 Task: Add Sprouts Ashwagandha Powder Cap to the cart.
Action: Mouse pressed left at (19, 88)
Screenshot: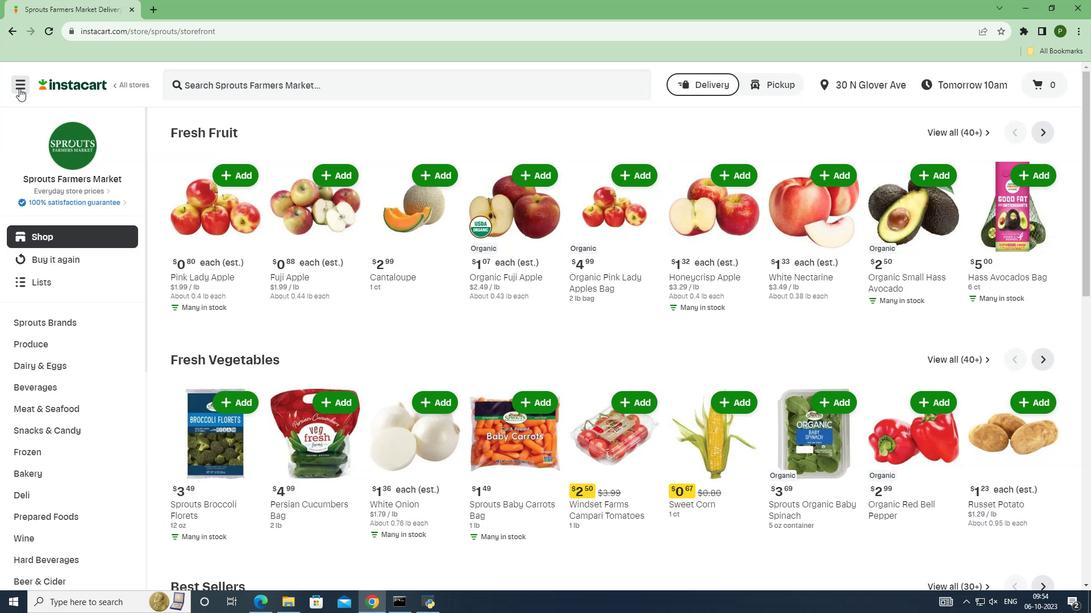 
Action: Mouse moved to (49, 300)
Screenshot: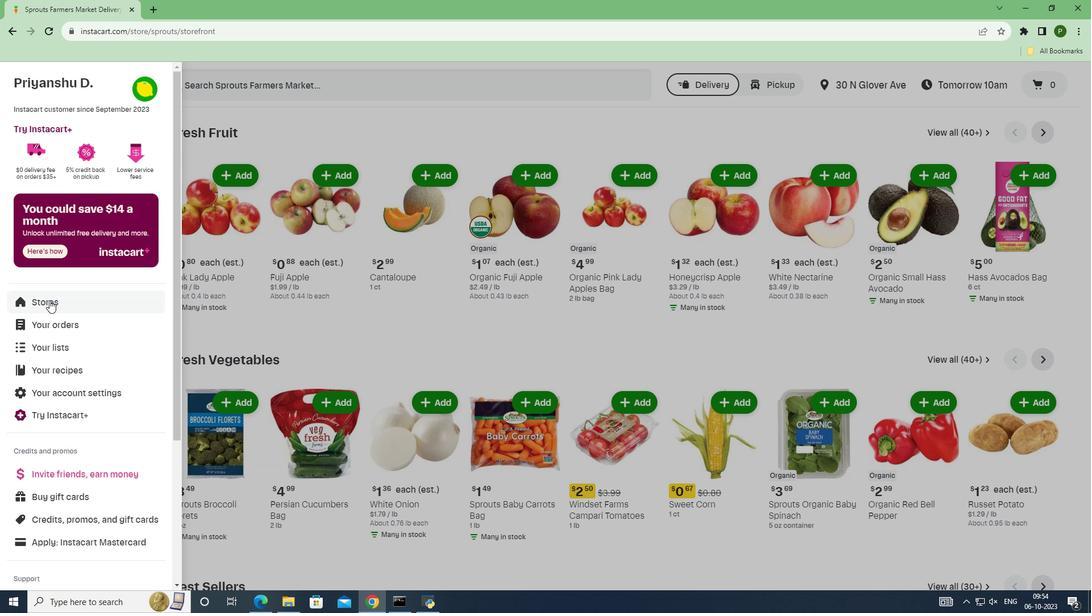 
Action: Mouse pressed left at (49, 300)
Screenshot: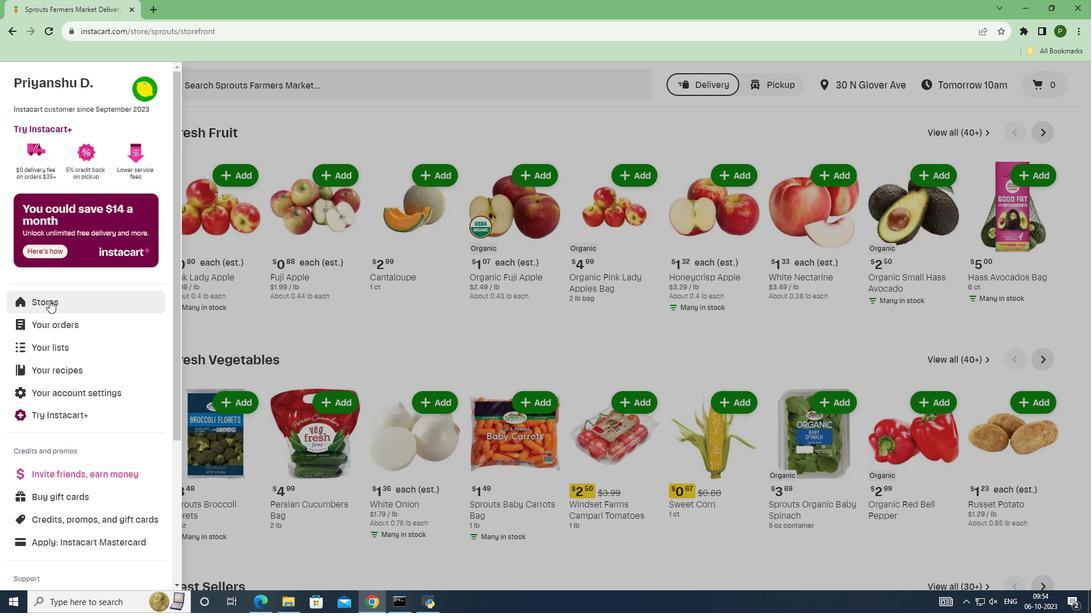 
Action: Mouse moved to (264, 135)
Screenshot: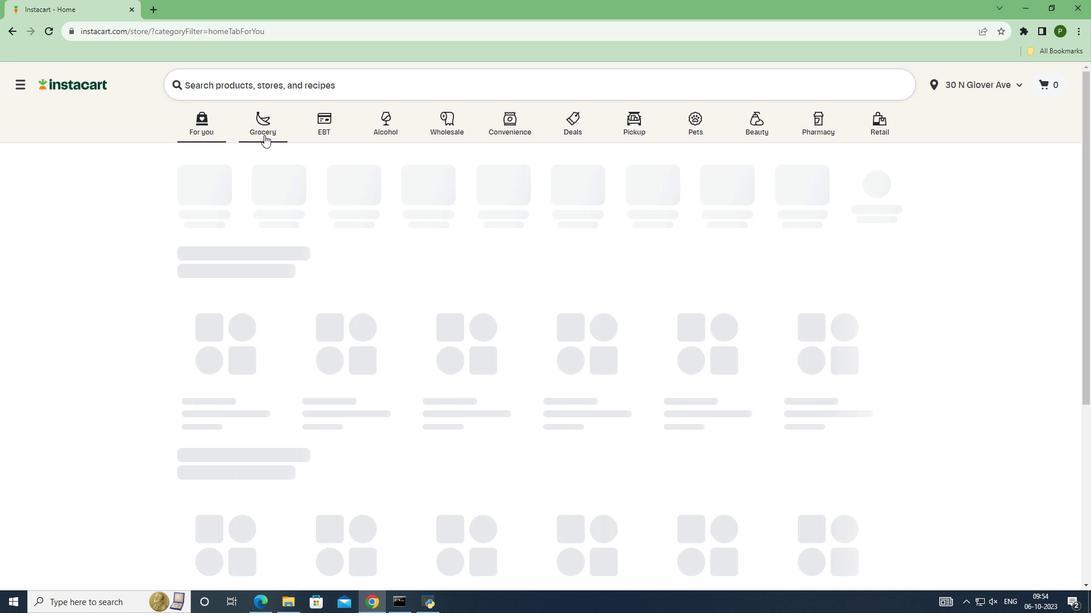 
Action: Mouse pressed left at (264, 135)
Screenshot: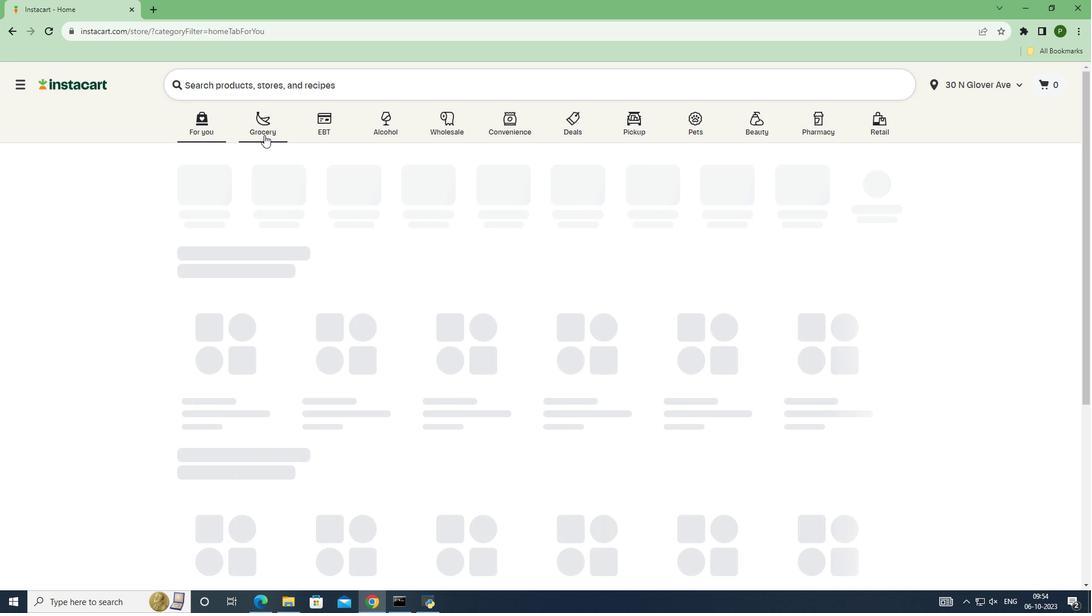 
Action: Mouse moved to (695, 255)
Screenshot: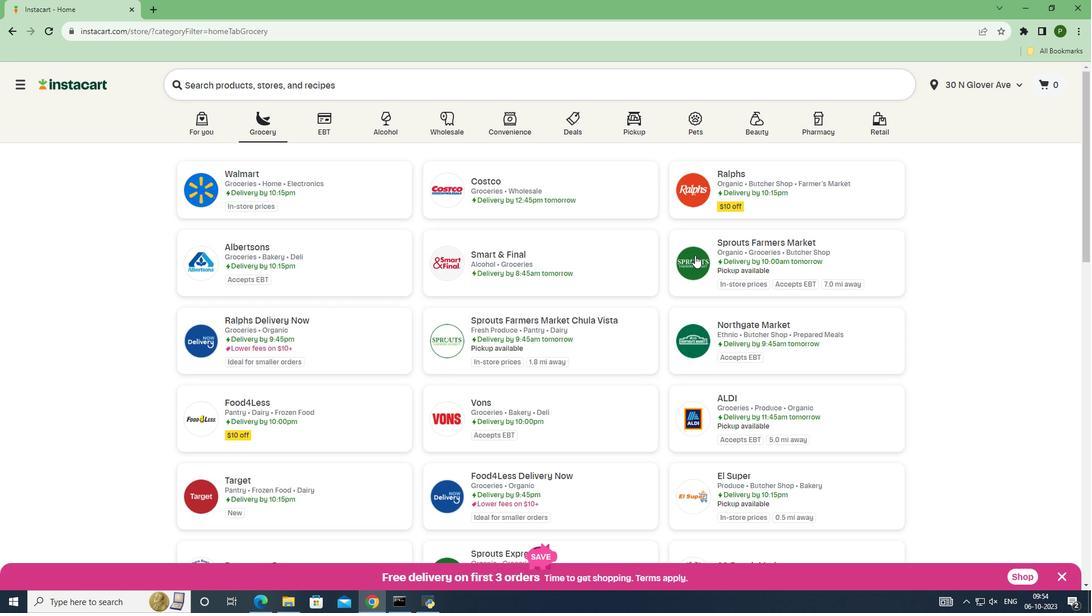 
Action: Mouse pressed left at (695, 255)
Screenshot: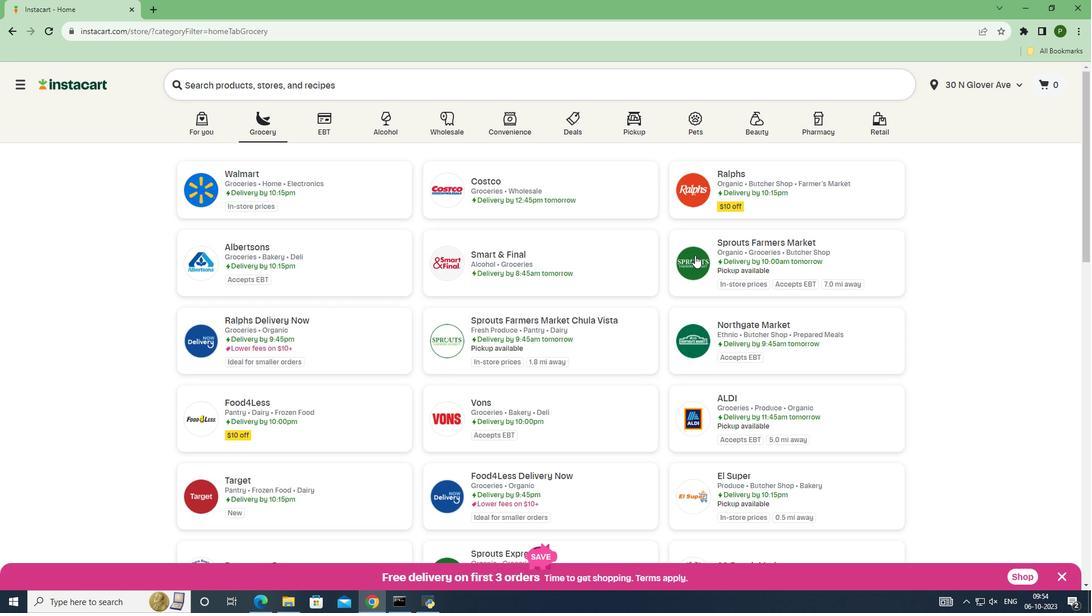 
Action: Mouse moved to (78, 328)
Screenshot: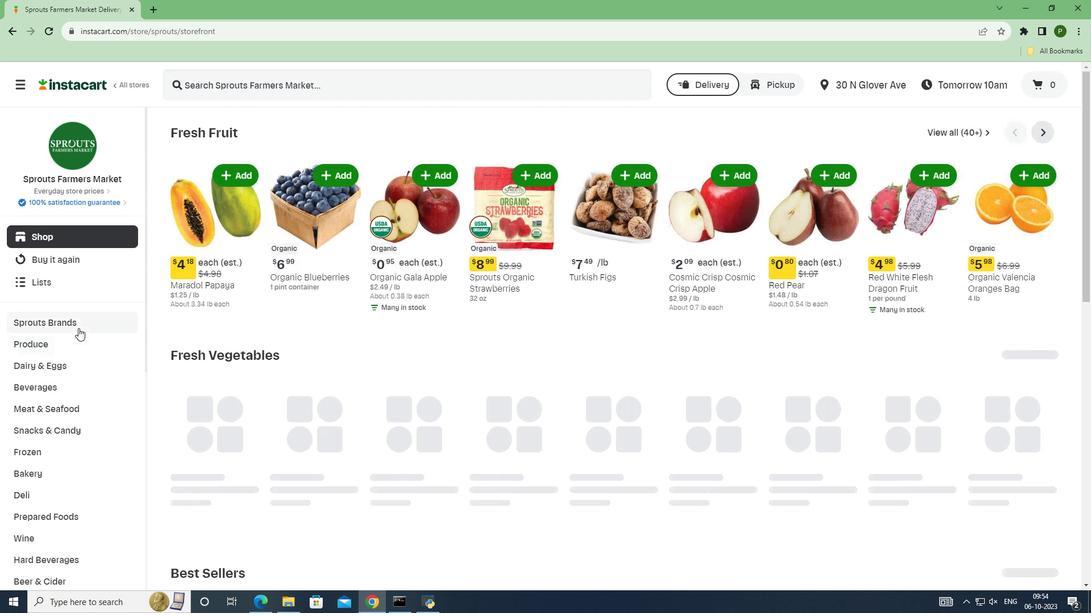 
Action: Mouse pressed left at (78, 328)
Screenshot: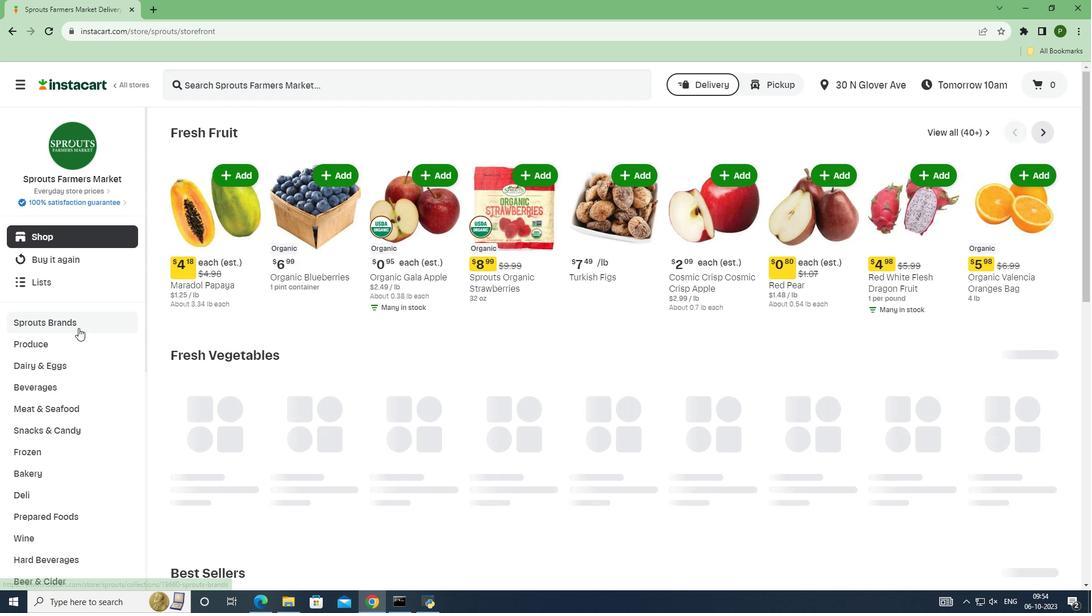 
Action: Mouse moved to (76, 470)
Screenshot: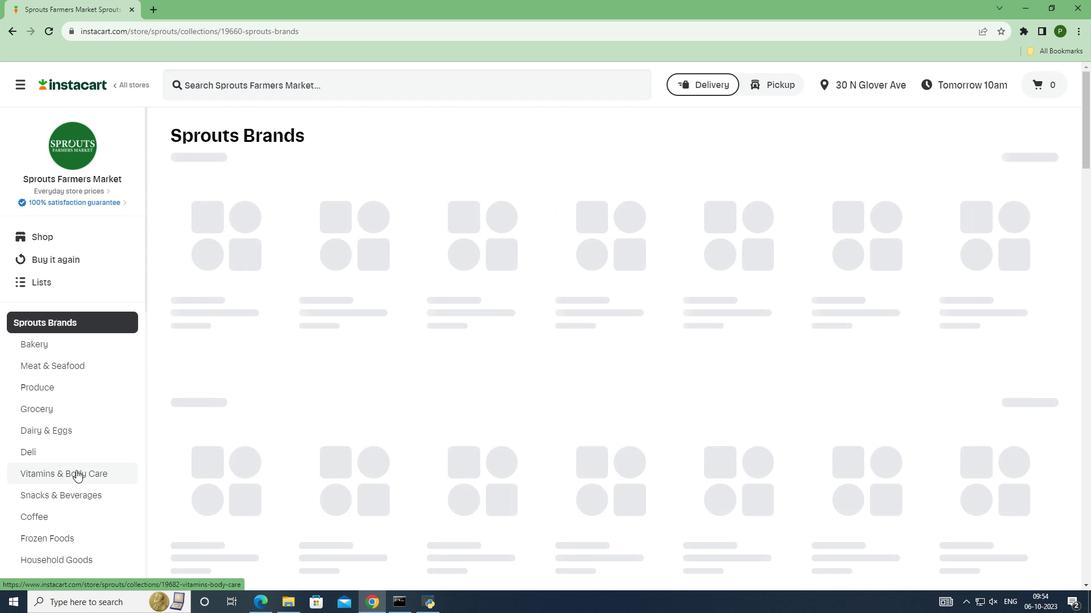 
Action: Mouse pressed left at (76, 470)
Screenshot: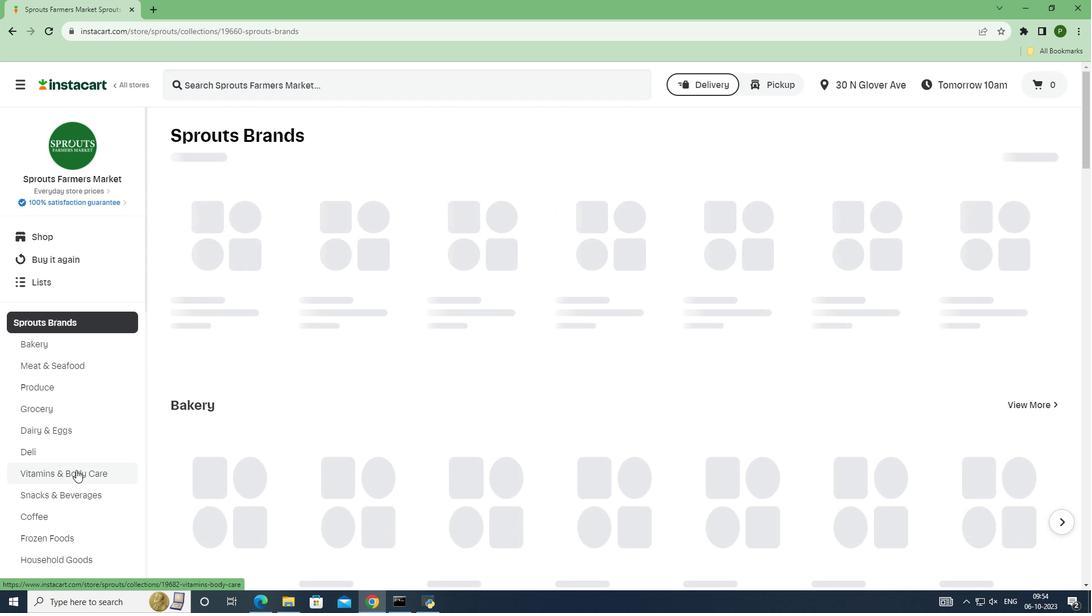 
Action: Mouse moved to (208, 88)
Screenshot: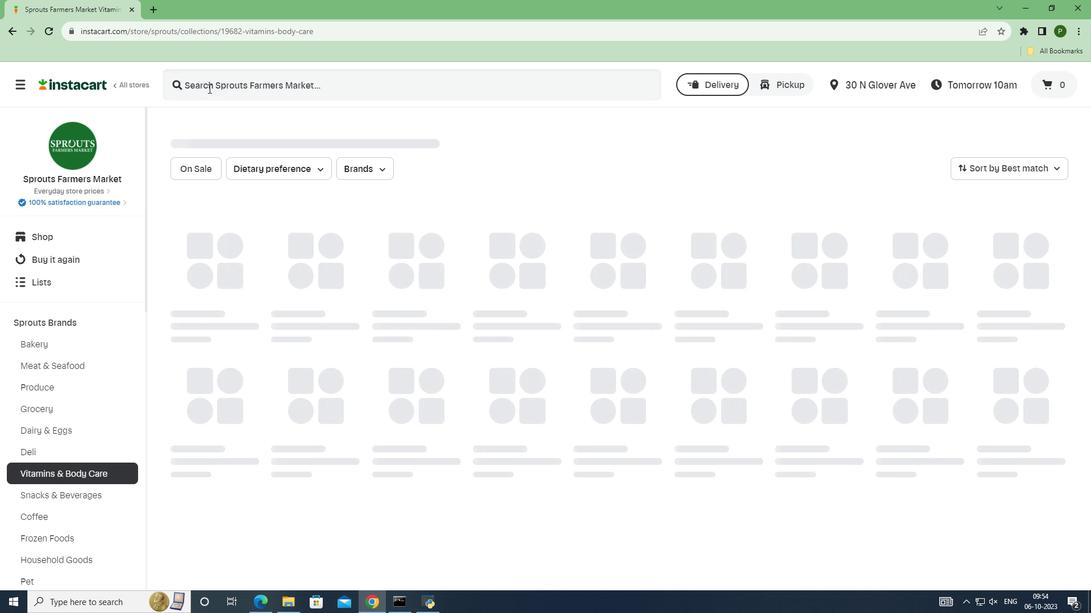 
Action: Mouse pressed left at (208, 88)
Screenshot: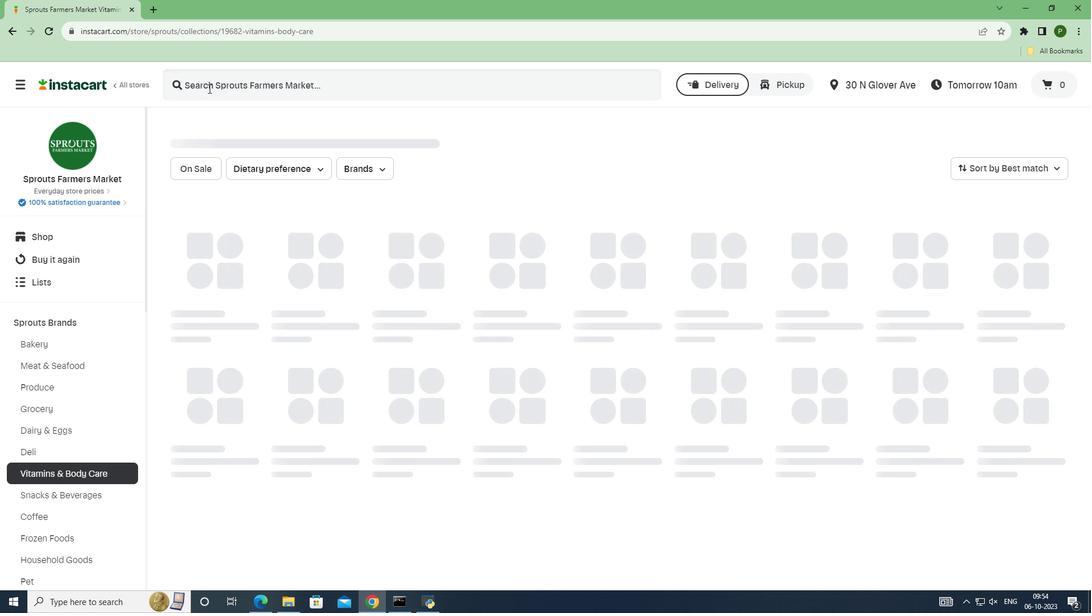 
Action: Key pressed <Key.caps_lock>S<Key.caps_lock>prouts<Key.space><Key.caps_lock>A<Key.caps_lock>shwagandha<Key.space><Key.caps_lock>P<Key.caps_lock>owder<Key.space><Key.caps_lock>C<Key.caps_lock>ap<Key.space><Key.enter>
Screenshot: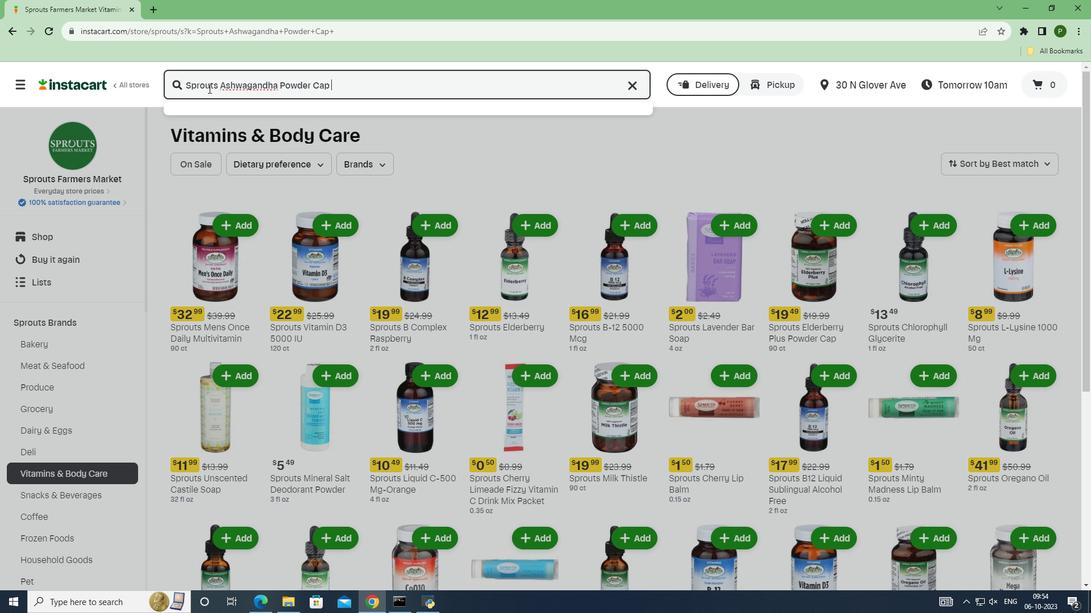 
Action: Mouse moved to (840, 206)
Screenshot: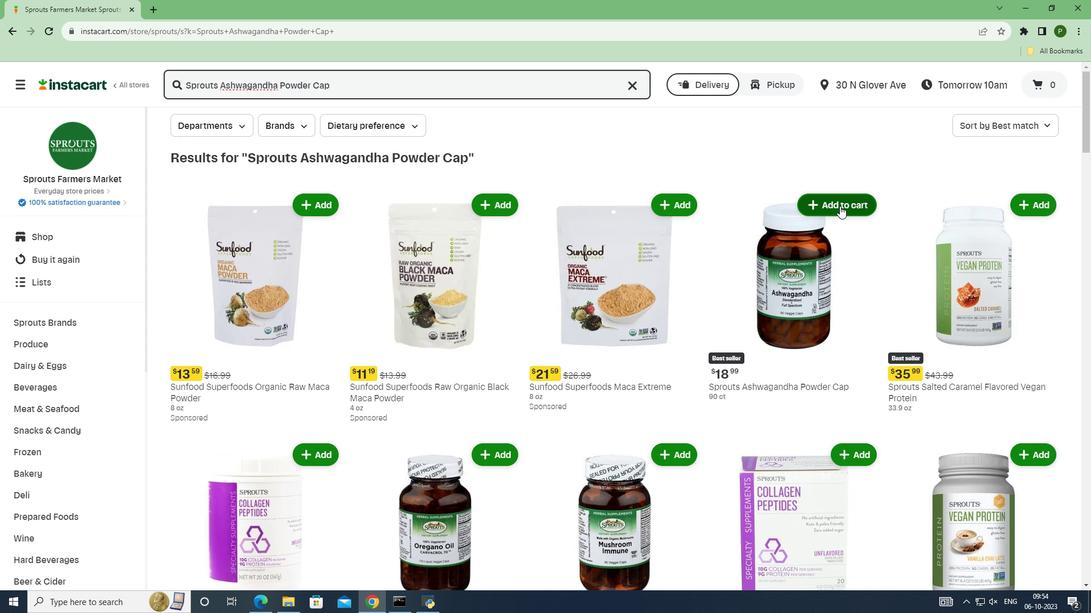 
Action: Mouse pressed left at (840, 206)
Screenshot: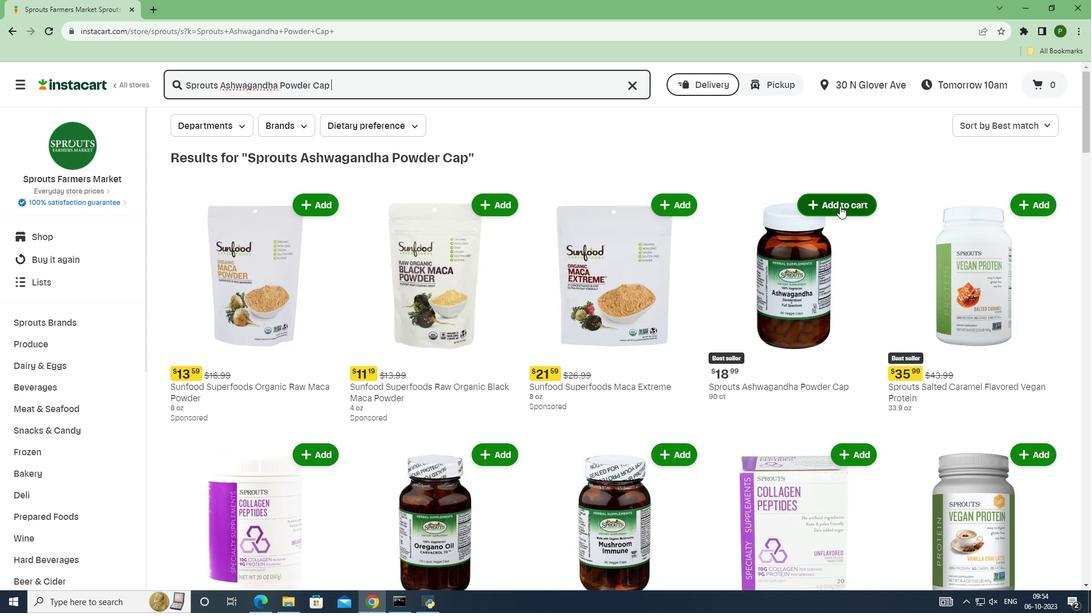 
